Task: Select the blink option in the cursor blinking.
Action: Mouse moved to (0, 562)
Screenshot: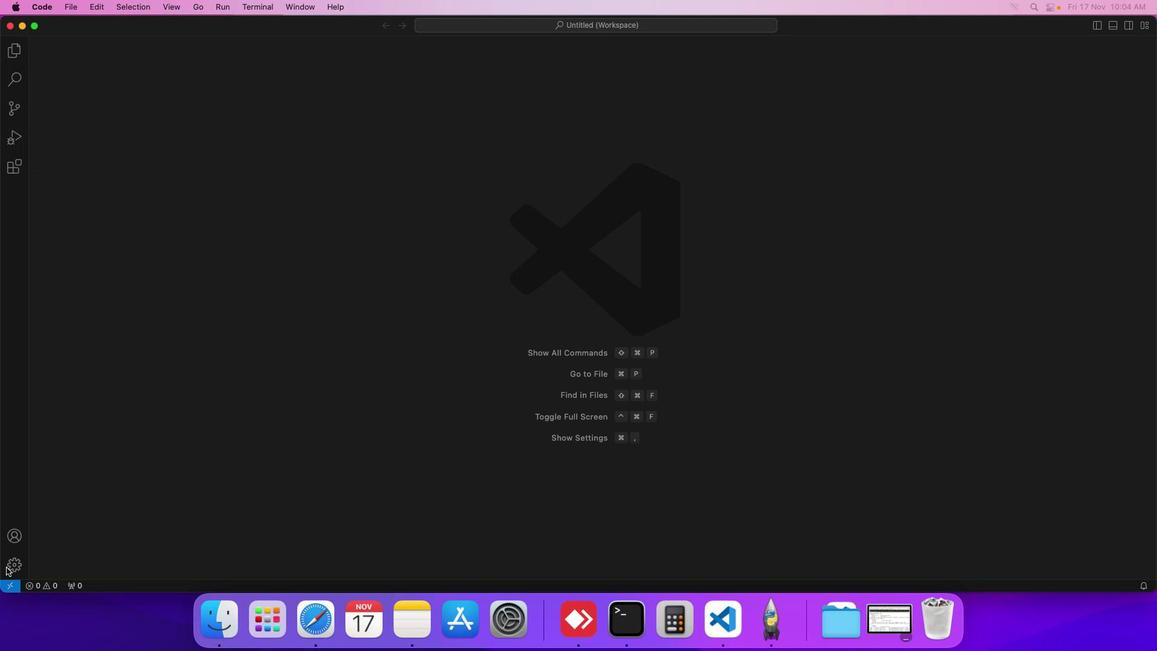 
Action: Mouse pressed left at (0, 562)
Screenshot: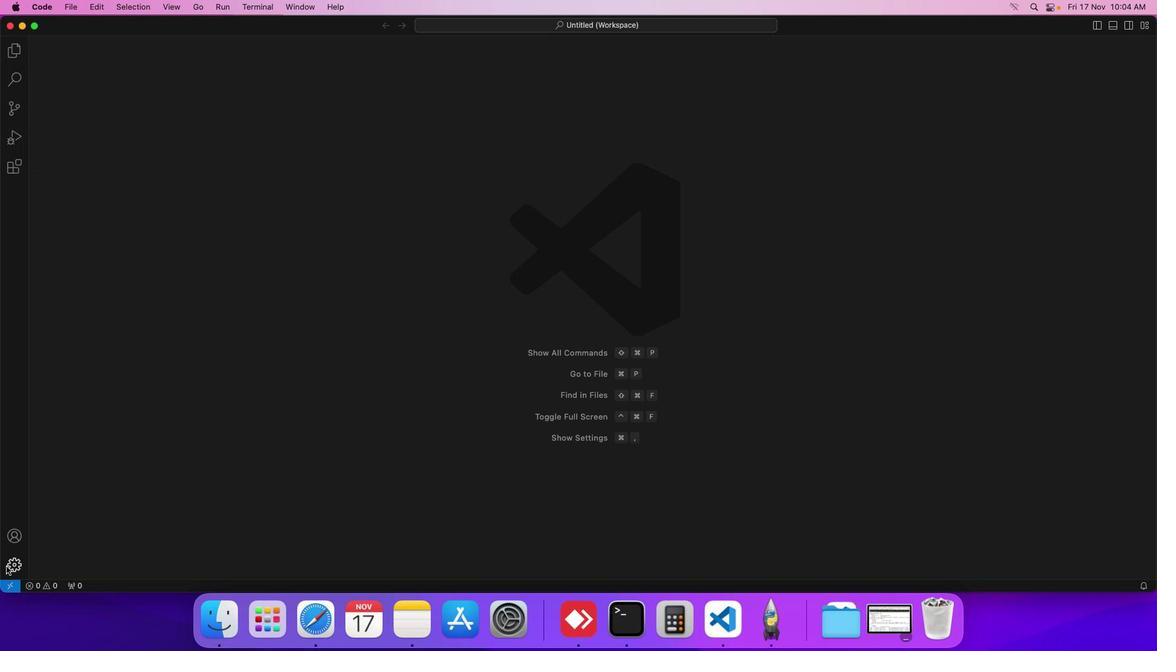 
Action: Mouse moved to (51, 467)
Screenshot: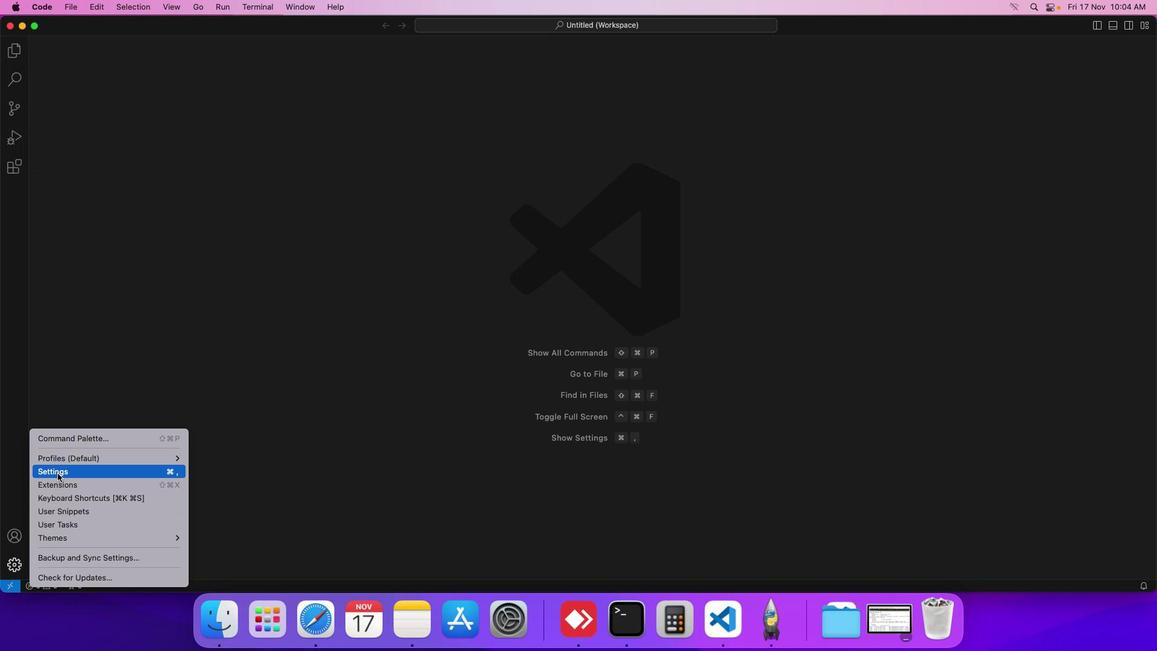 
Action: Mouse pressed left at (51, 467)
Screenshot: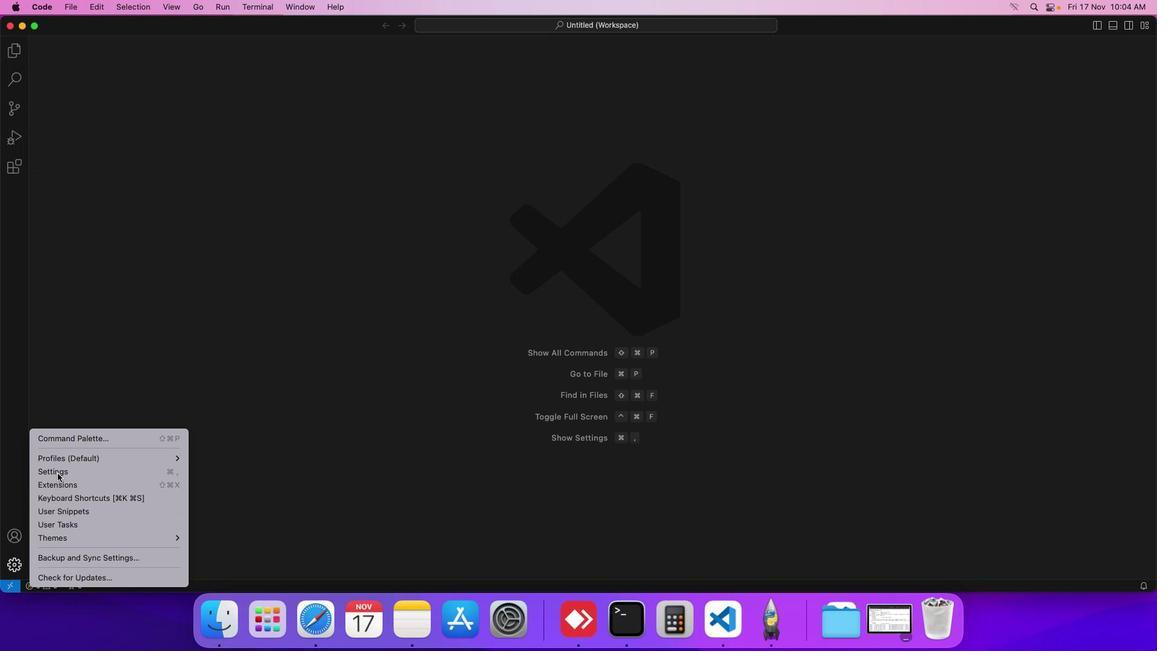 
Action: Mouse moved to (302, 91)
Screenshot: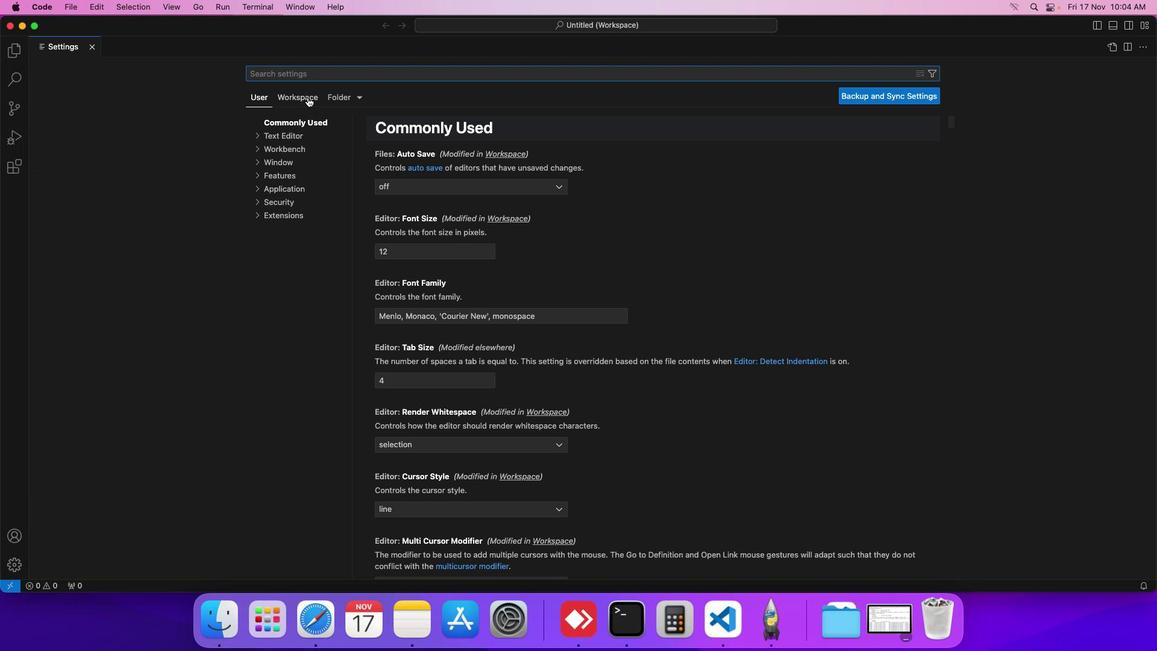 
Action: Mouse pressed left at (302, 91)
Screenshot: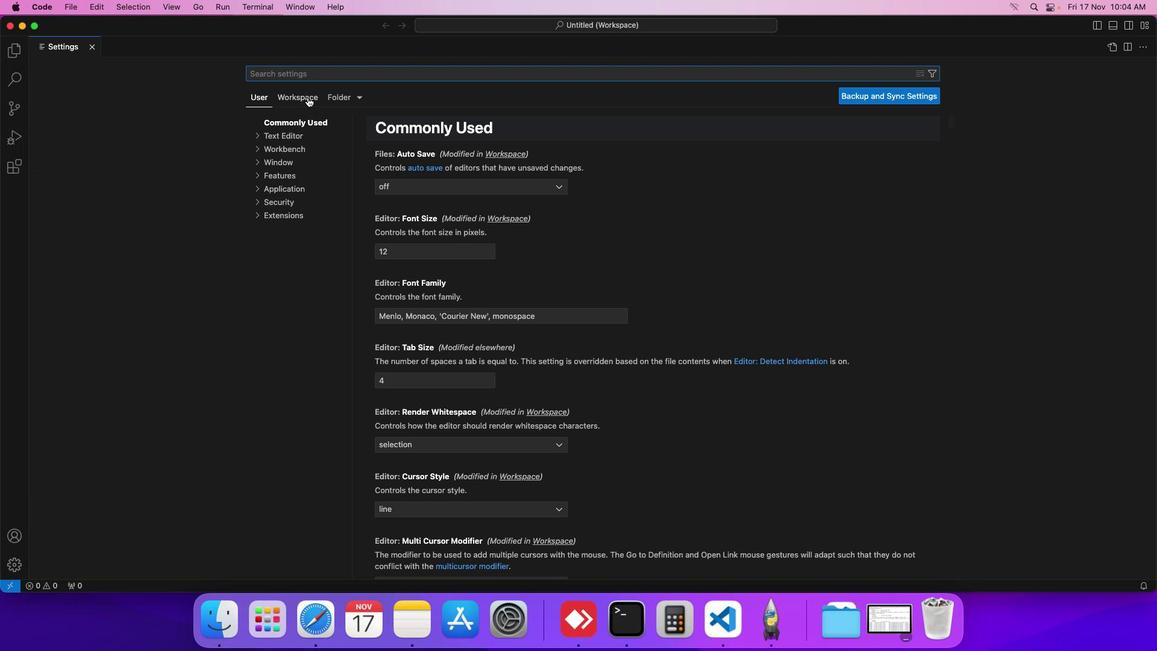 
Action: Mouse moved to (289, 129)
Screenshot: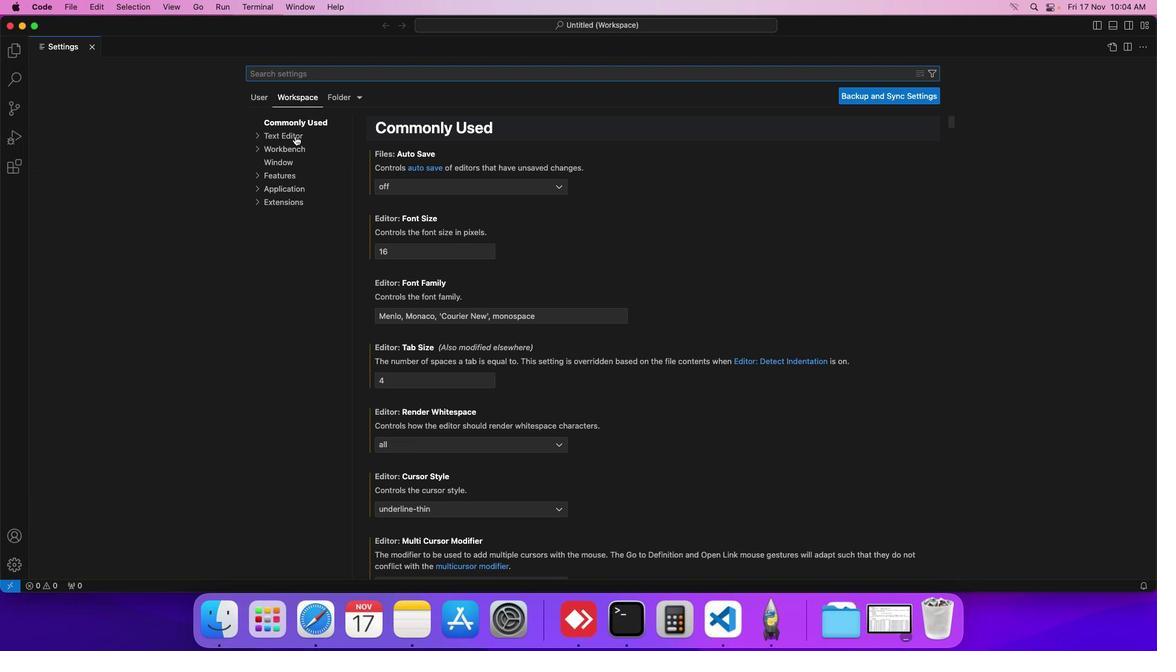 
Action: Mouse pressed left at (289, 129)
Screenshot: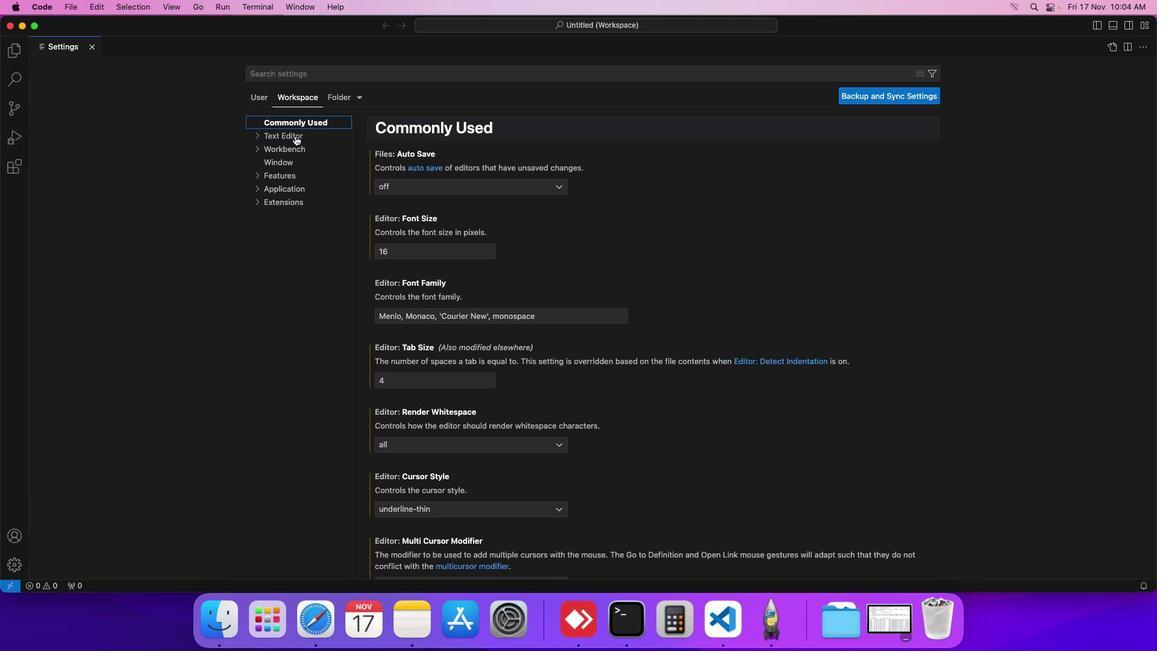 
Action: Mouse moved to (284, 144)
Screenshot: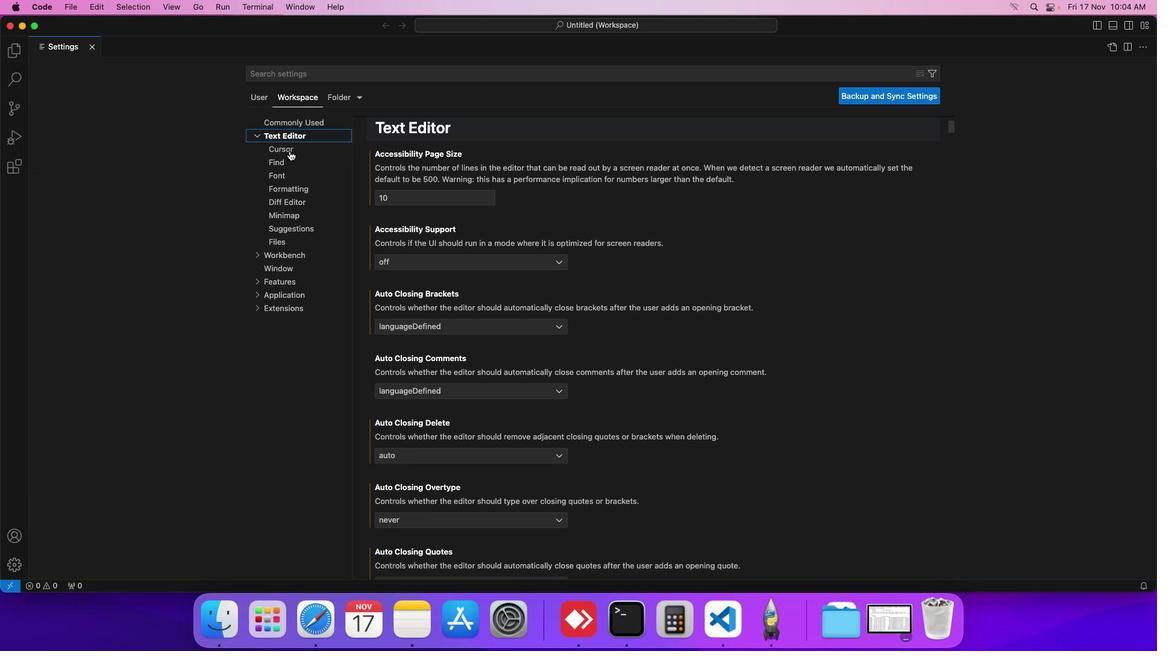 
Action: Mouse pressed left at (284, 144)
Screenshot: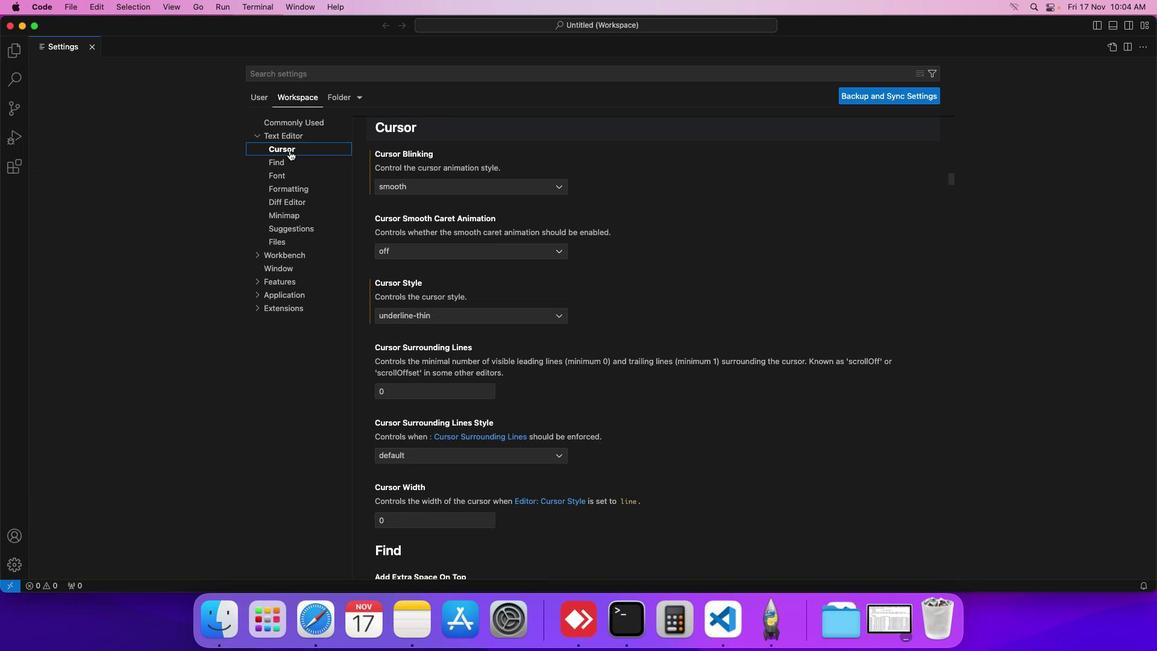 
Action: Mouse moved to (495, 344)
Screenshot: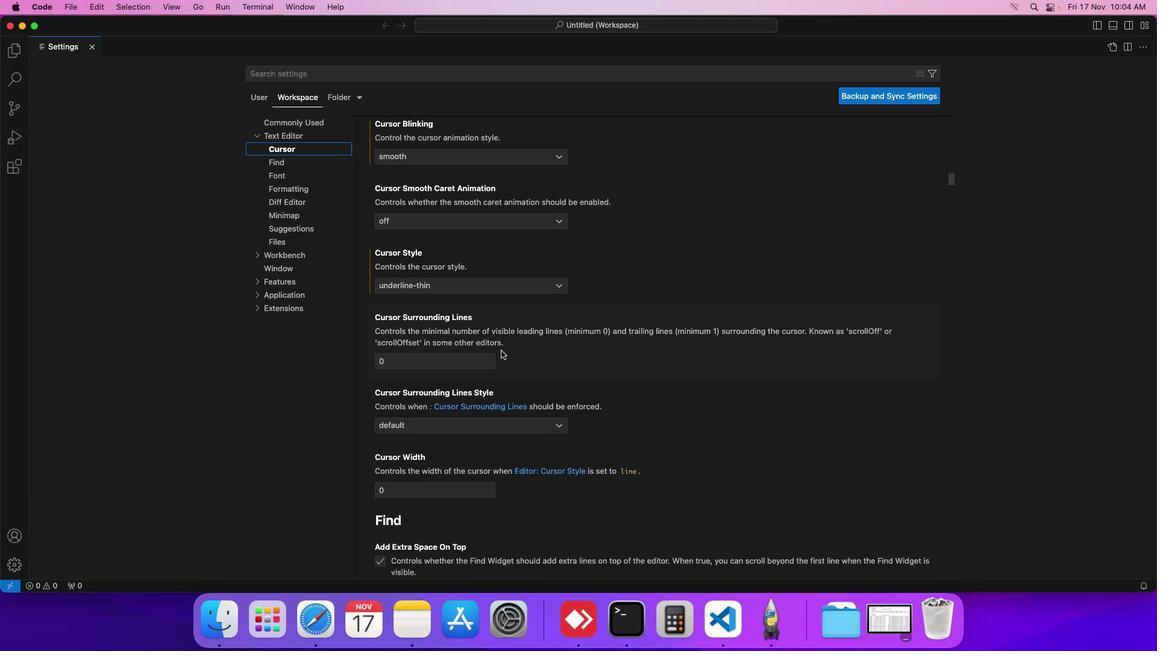 
Action: Mouse scrolled (495, 344) with delta (-5, -6)
Screenshot: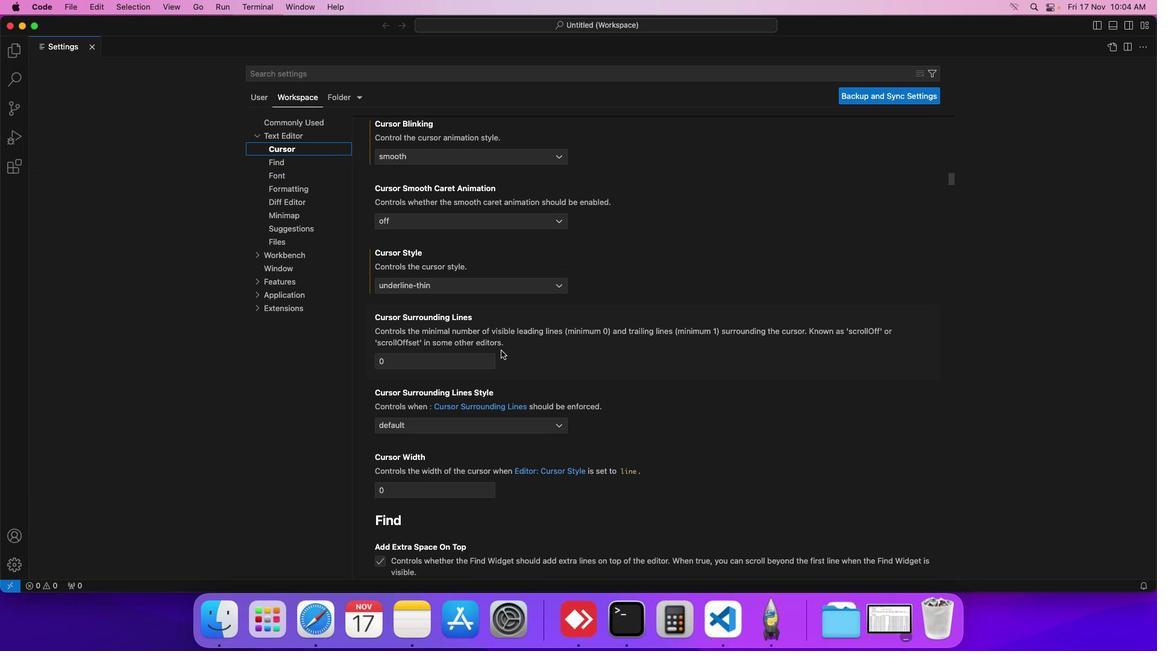 
Action: Mouse moved to (454, 303)
Screenshot: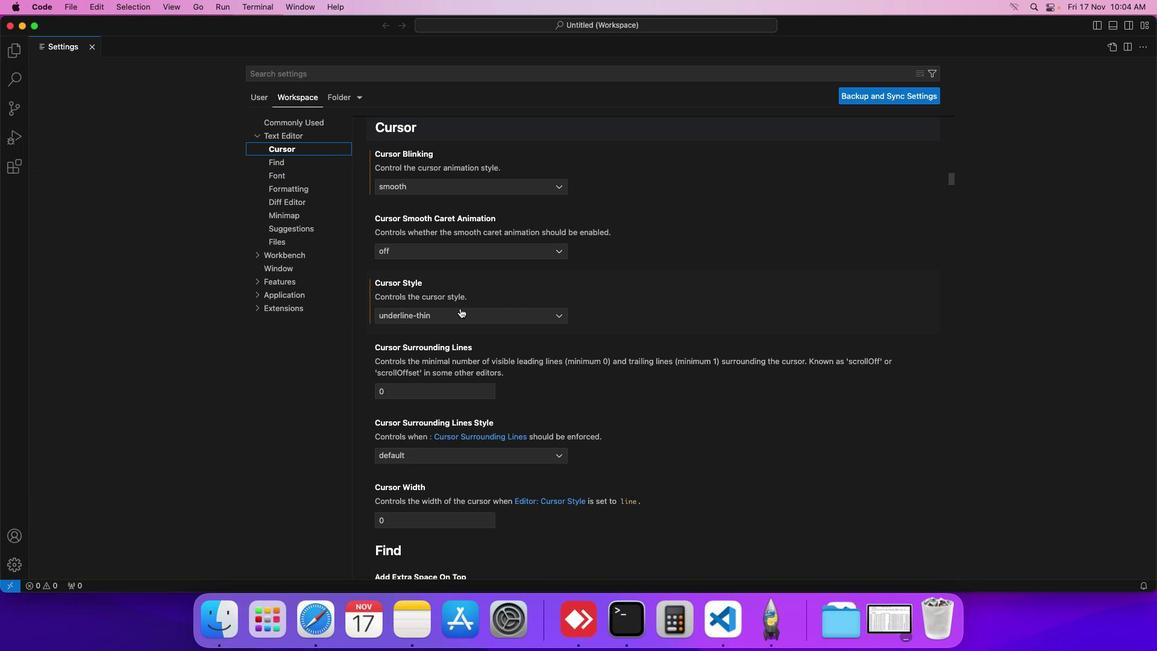 
Action: Mouse scrolled (454, 303) with delta (-5, -4)
Screenshot: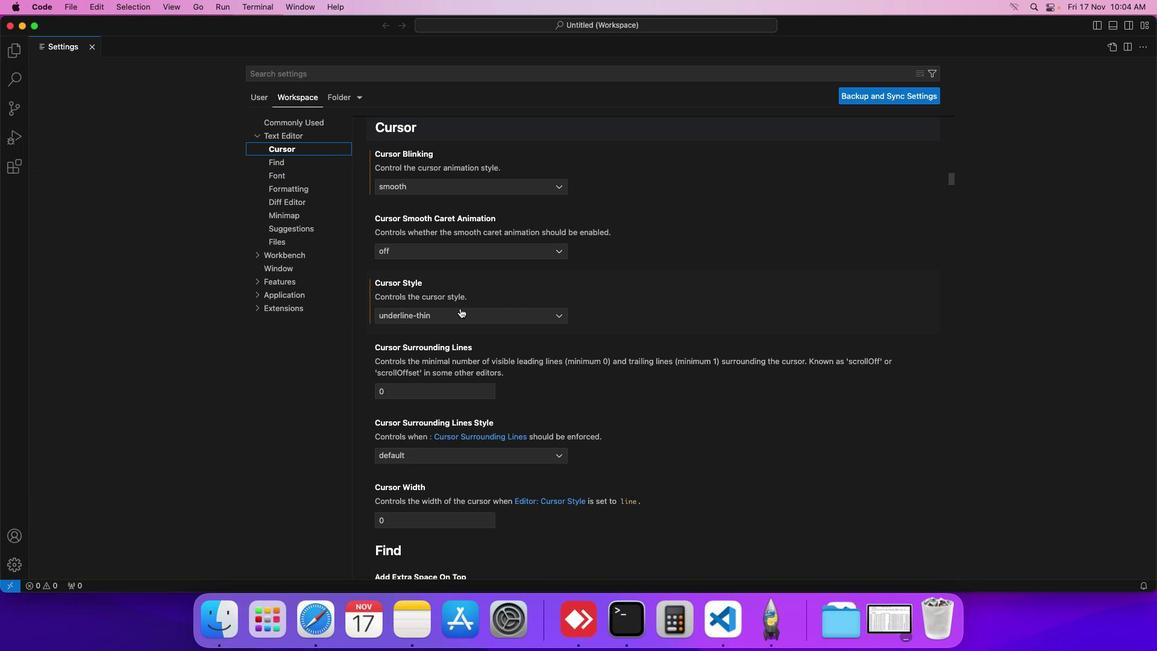 
Action: Mouse moved to (399, 183)
Screenshot: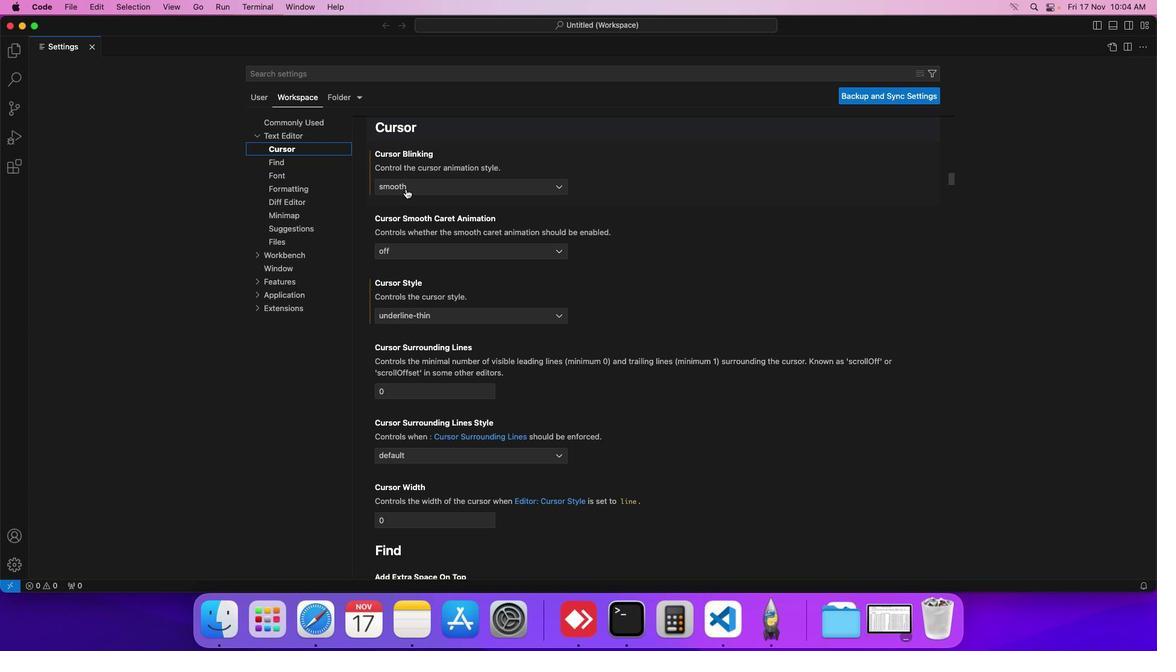 
Action: Mouse pressed left at (399, 183)
Screenshot: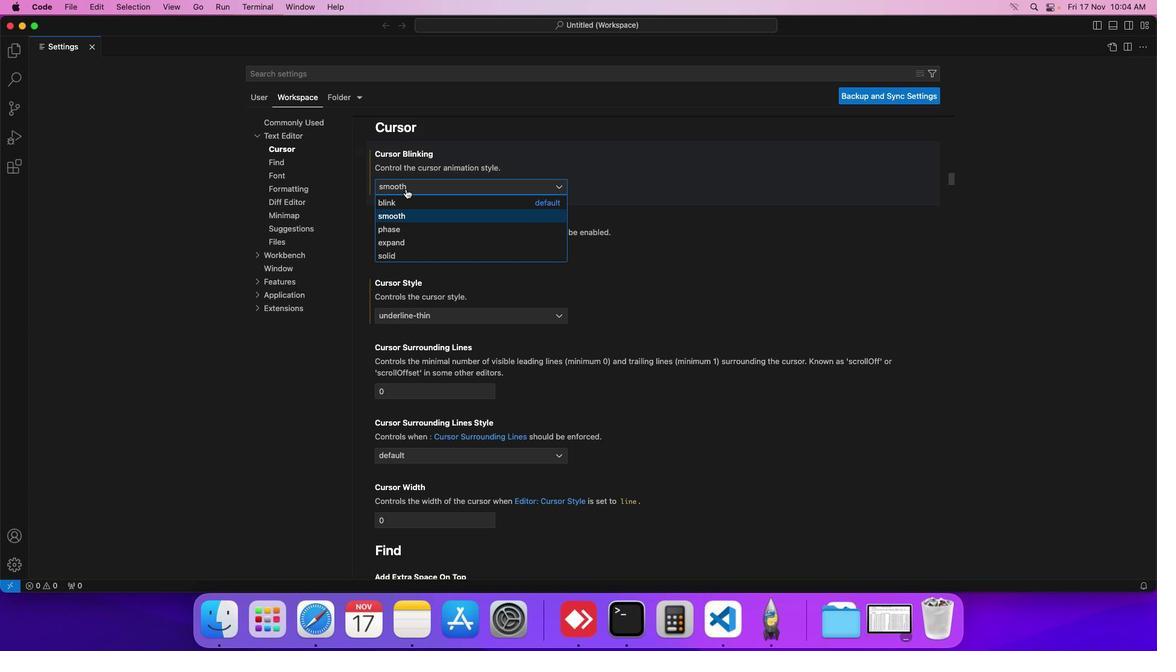 
Action: Mouse moved to (394, 196)
Screenshot: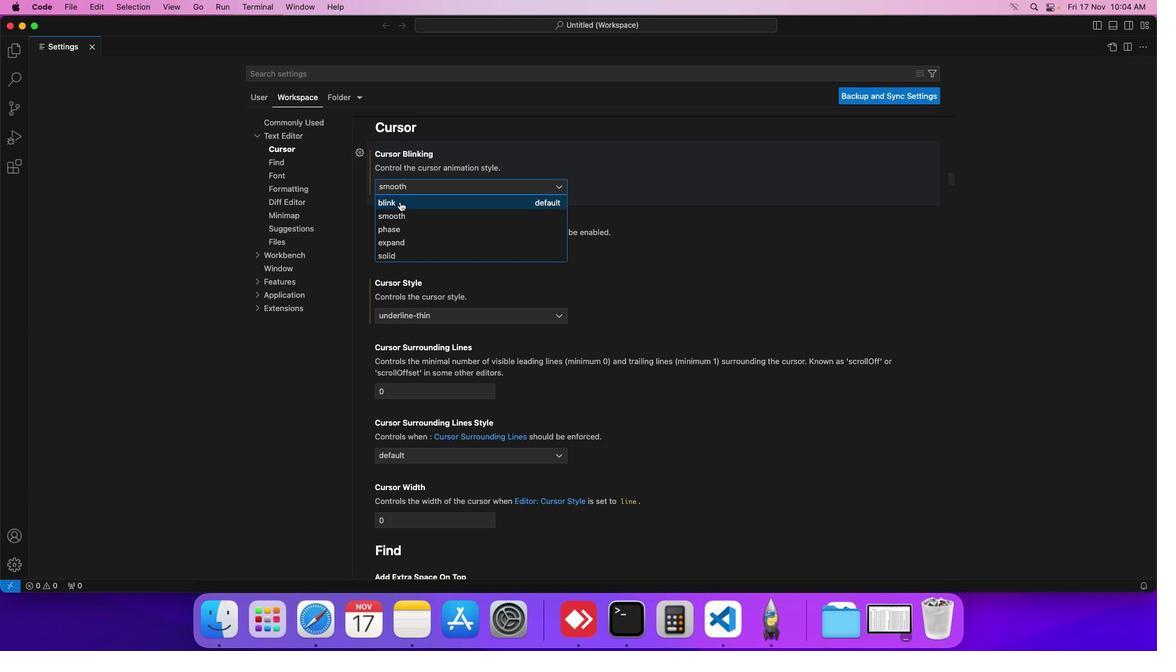 
Action: Mouse pressed left at (394, 196)
Screenshot: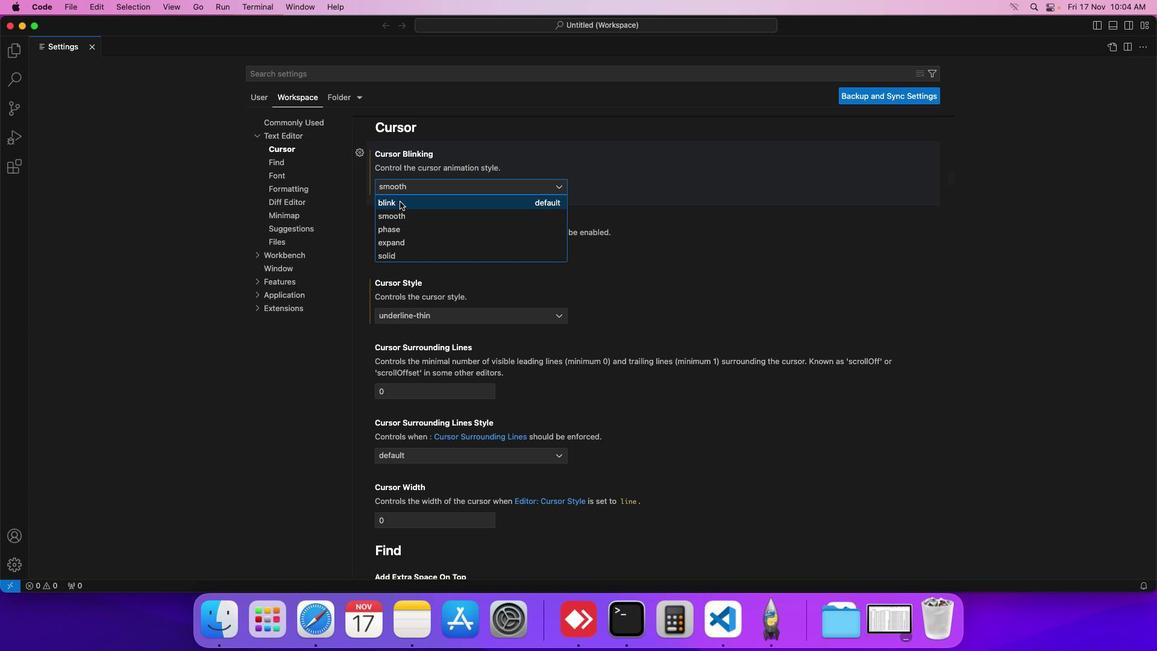 
Action: Mouse moved to (417, 186)
Screenshot: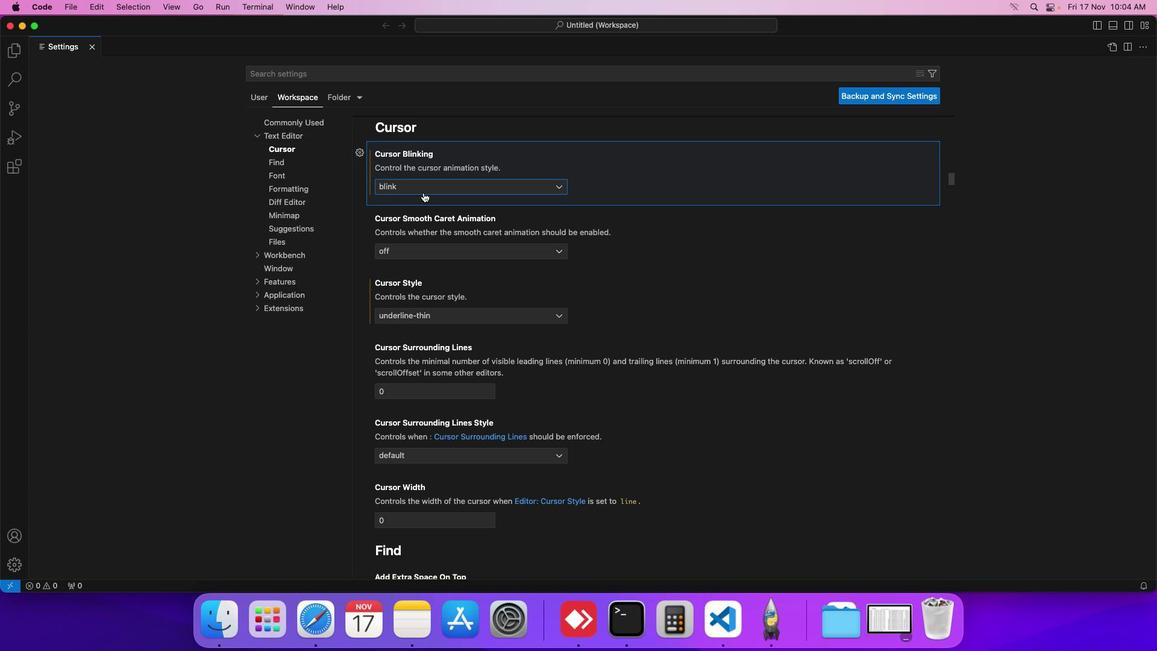 
